 Task: Change the link text to "Schedule time with the client".
Action: Mouse pressed left at (839, 444)
Screenshot: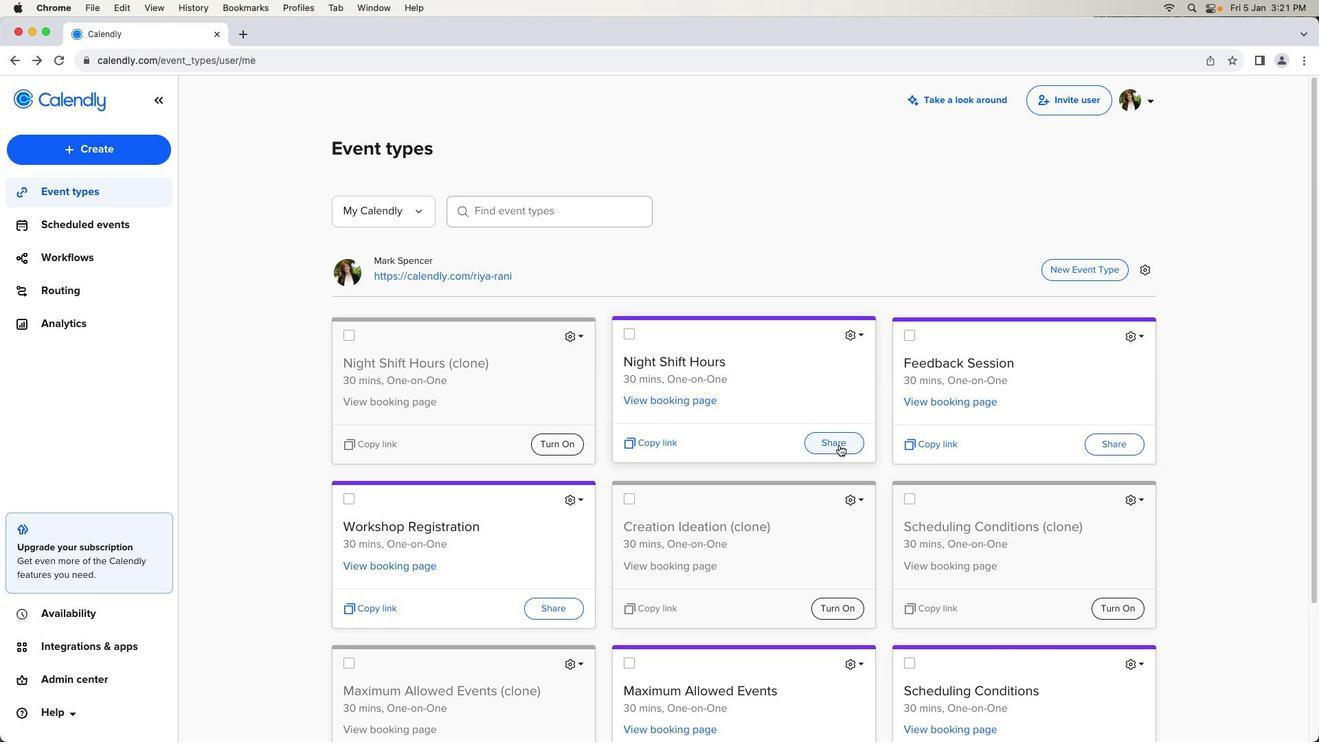 
Action: Mouse moved to (807, 208)
Screenshot: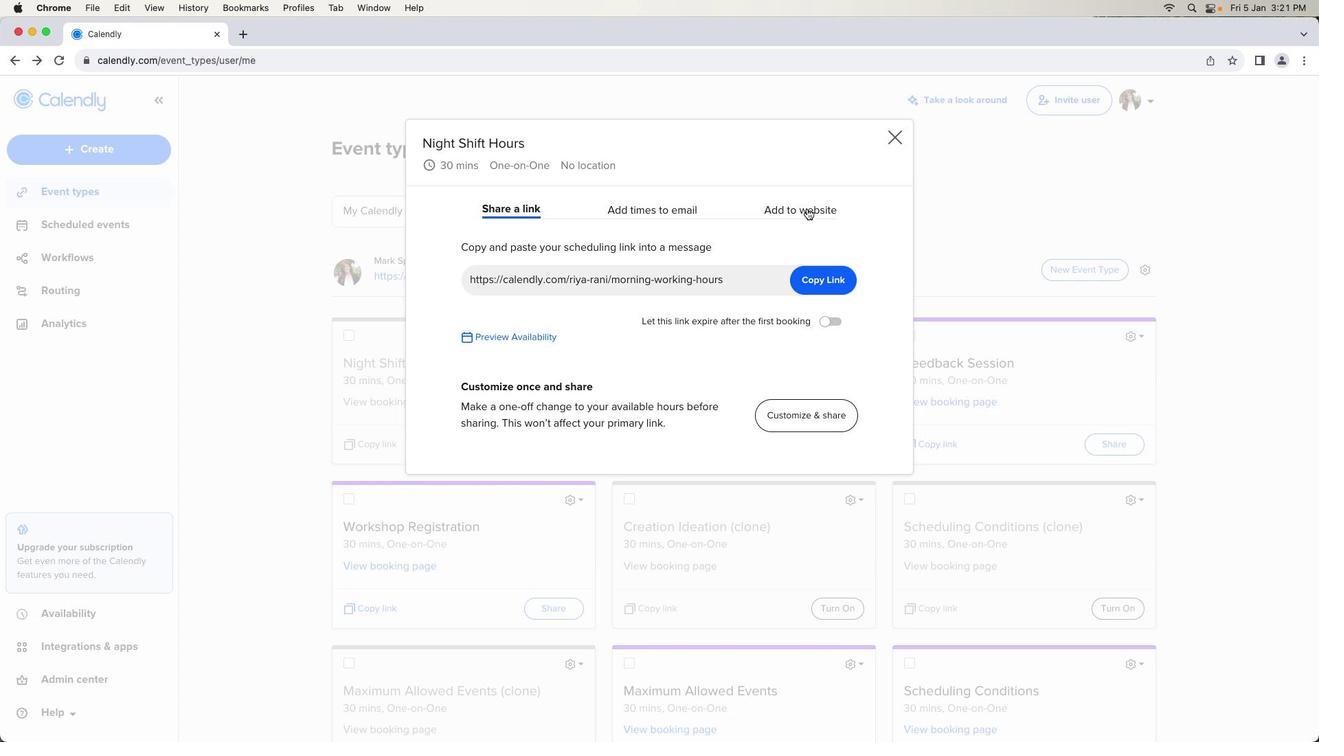 
Action: Mouse pressed left at (807, 208)
Screenshot: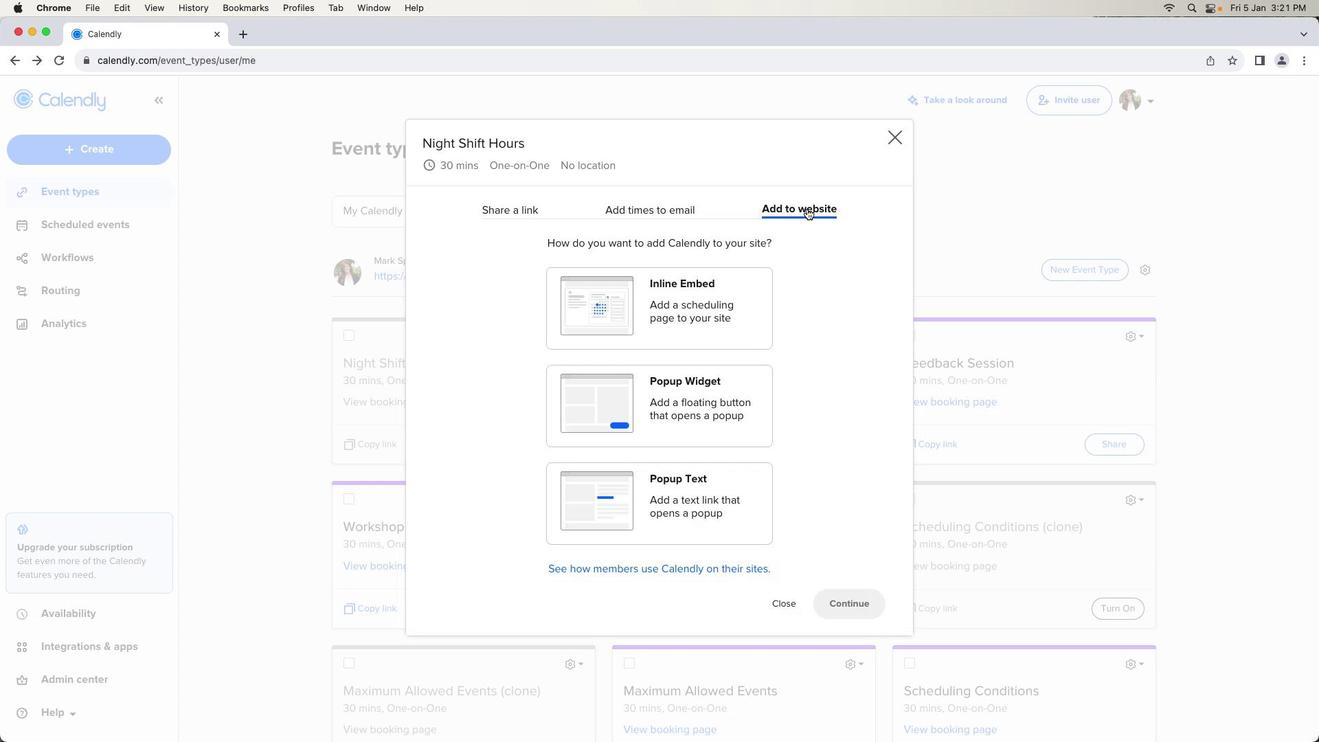 
Action: Mouse moved to (717, 487)
Screenshot: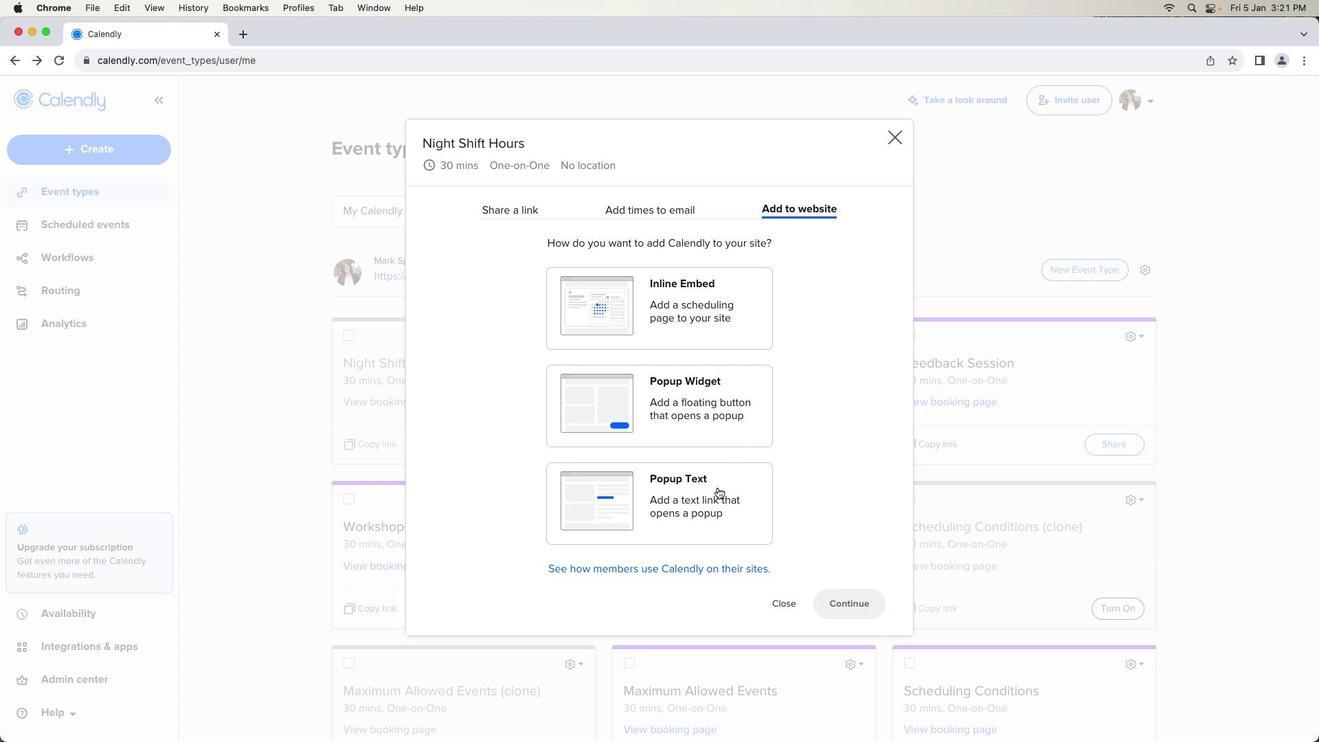 
Action: Mouse pressed left at (717, 487)
Screenshot: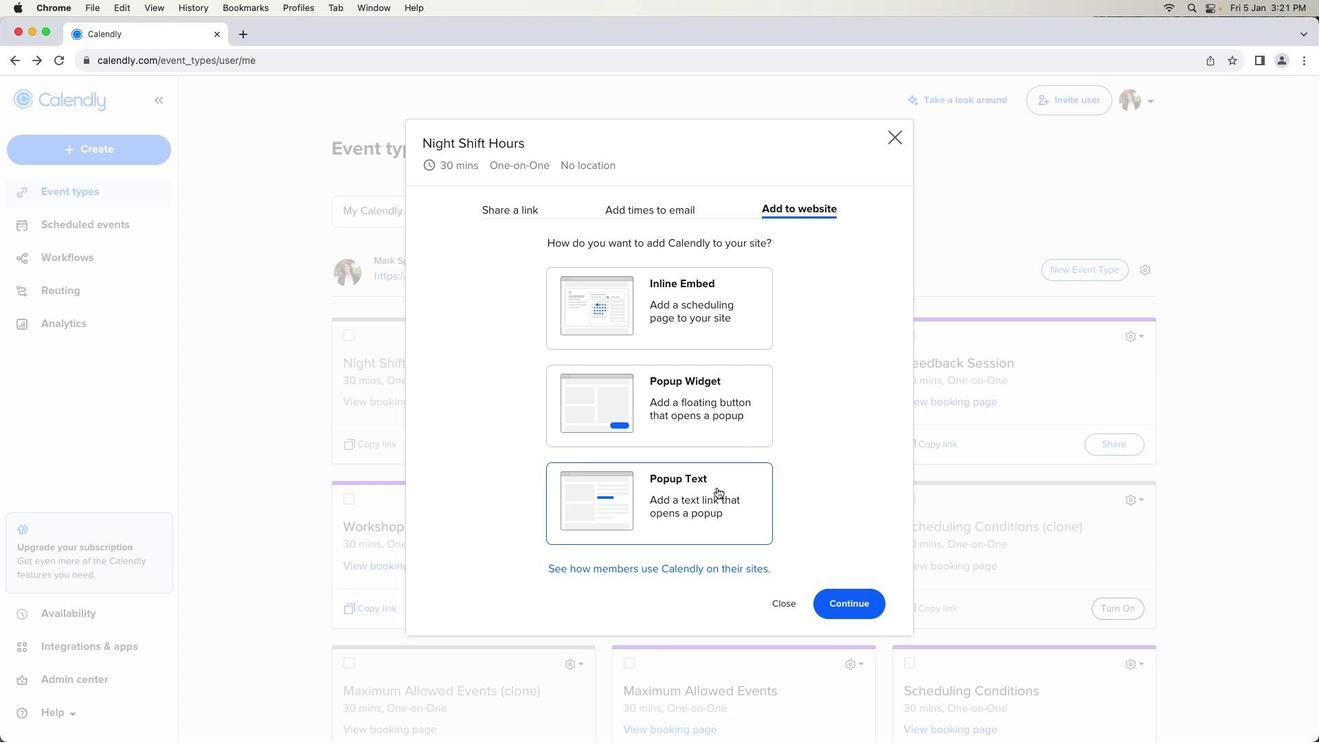 
Action: Mouse moved to (843, 604)
Screenshot: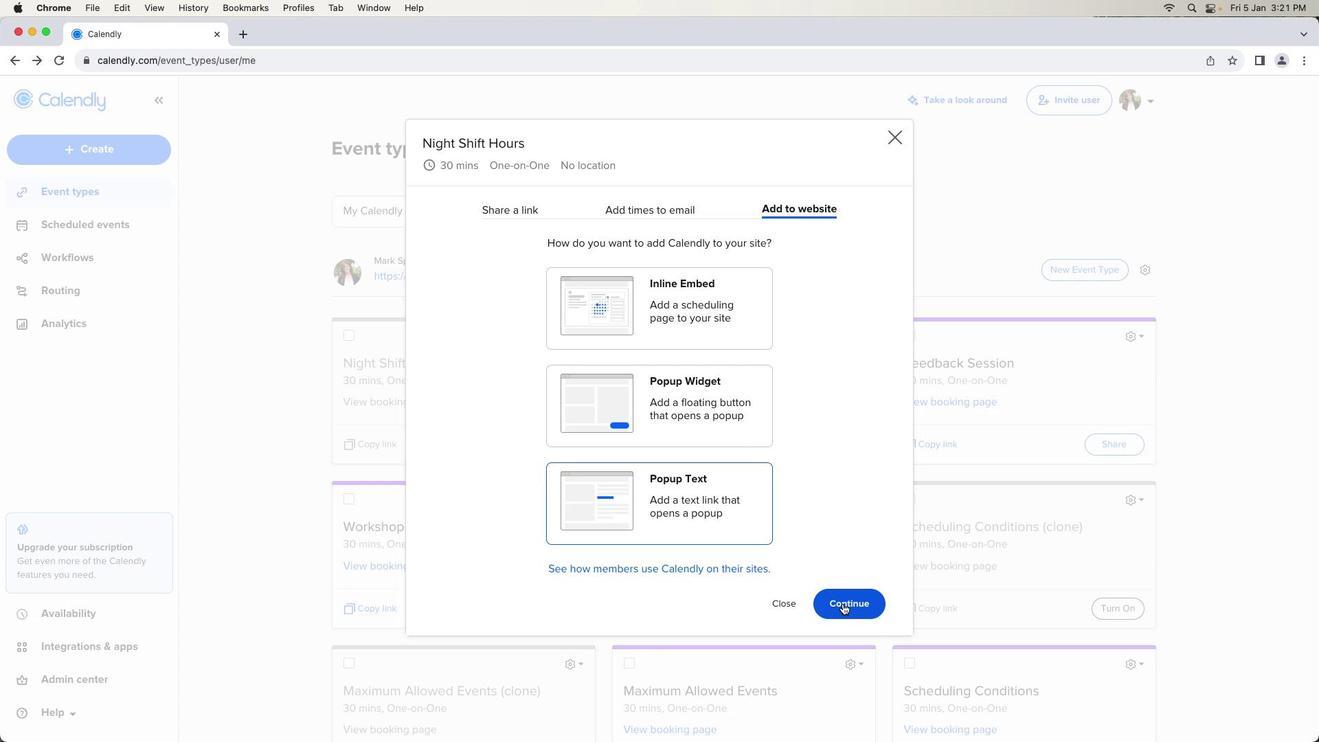 
Action: Mouse pressed left at (843, 604)
Screenshot: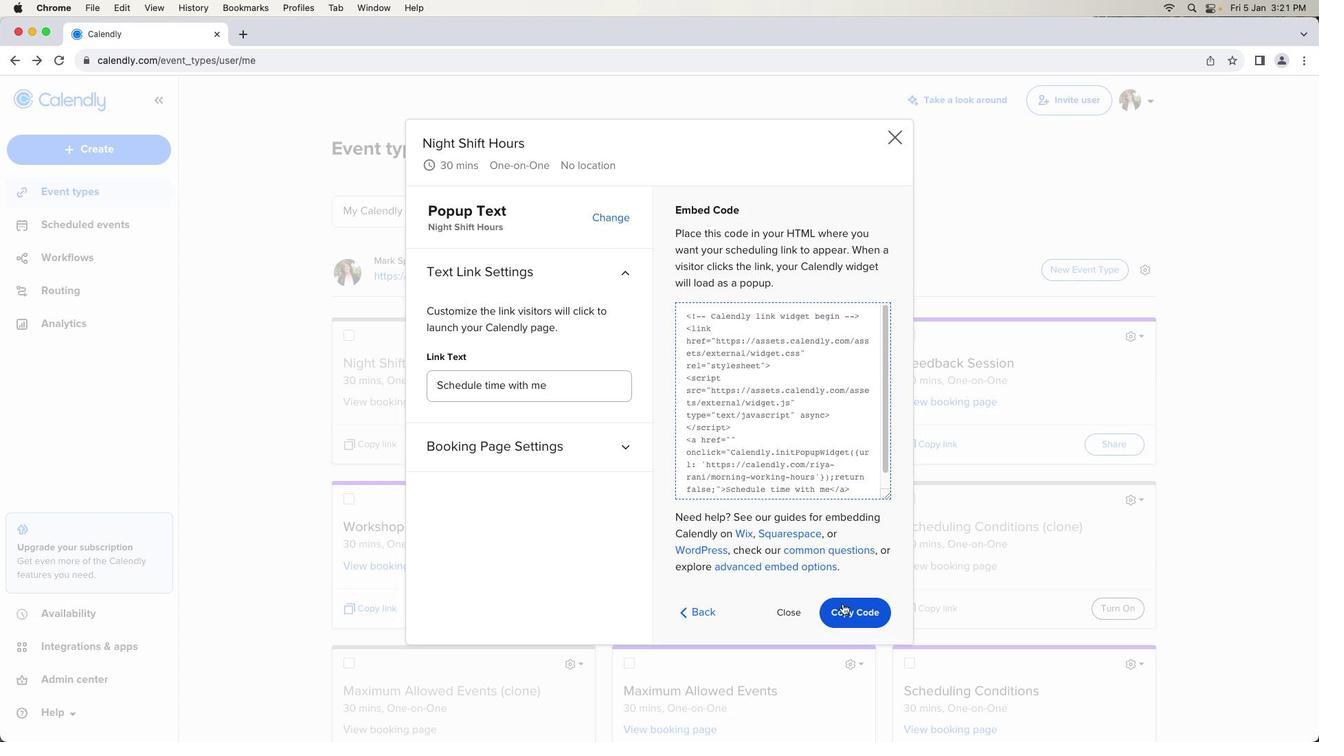 
Action: Mouse moved to (557, 386)
Screenshot: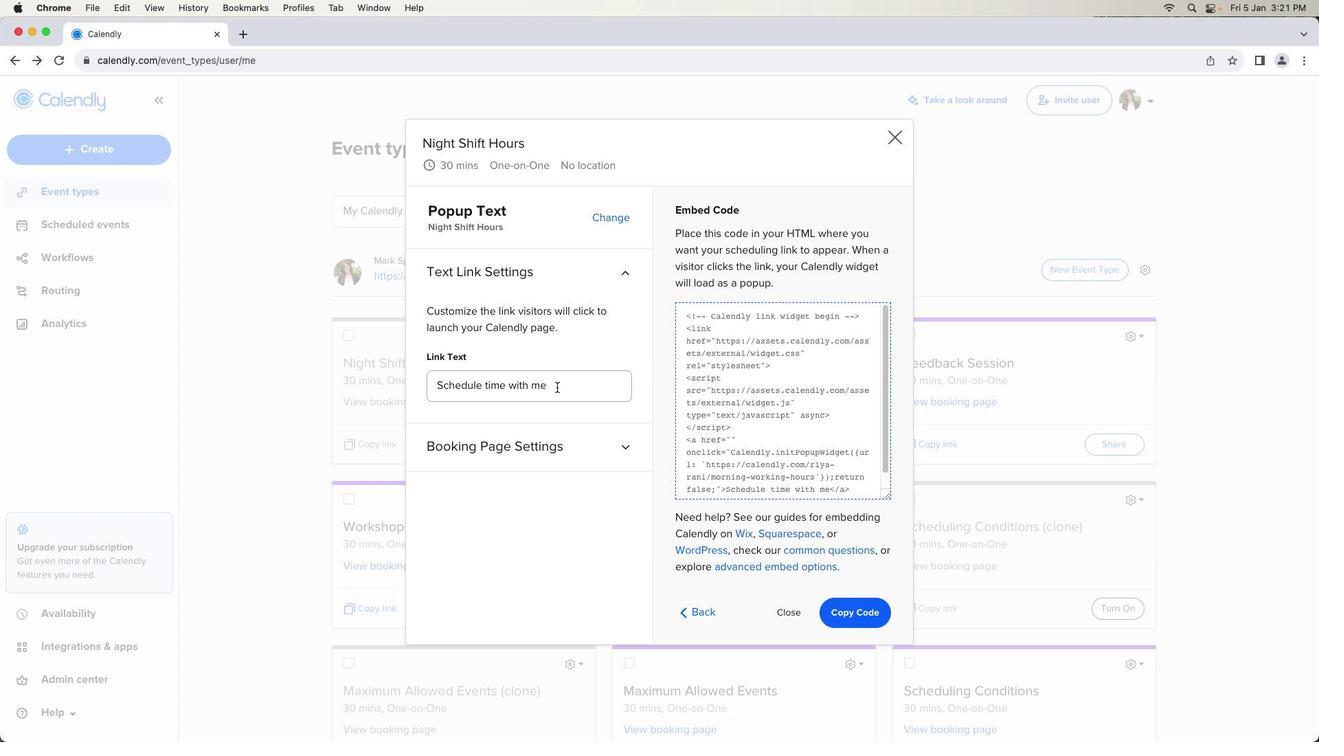 
Action: Mouse pressed left at (557, 386)
Screenshot: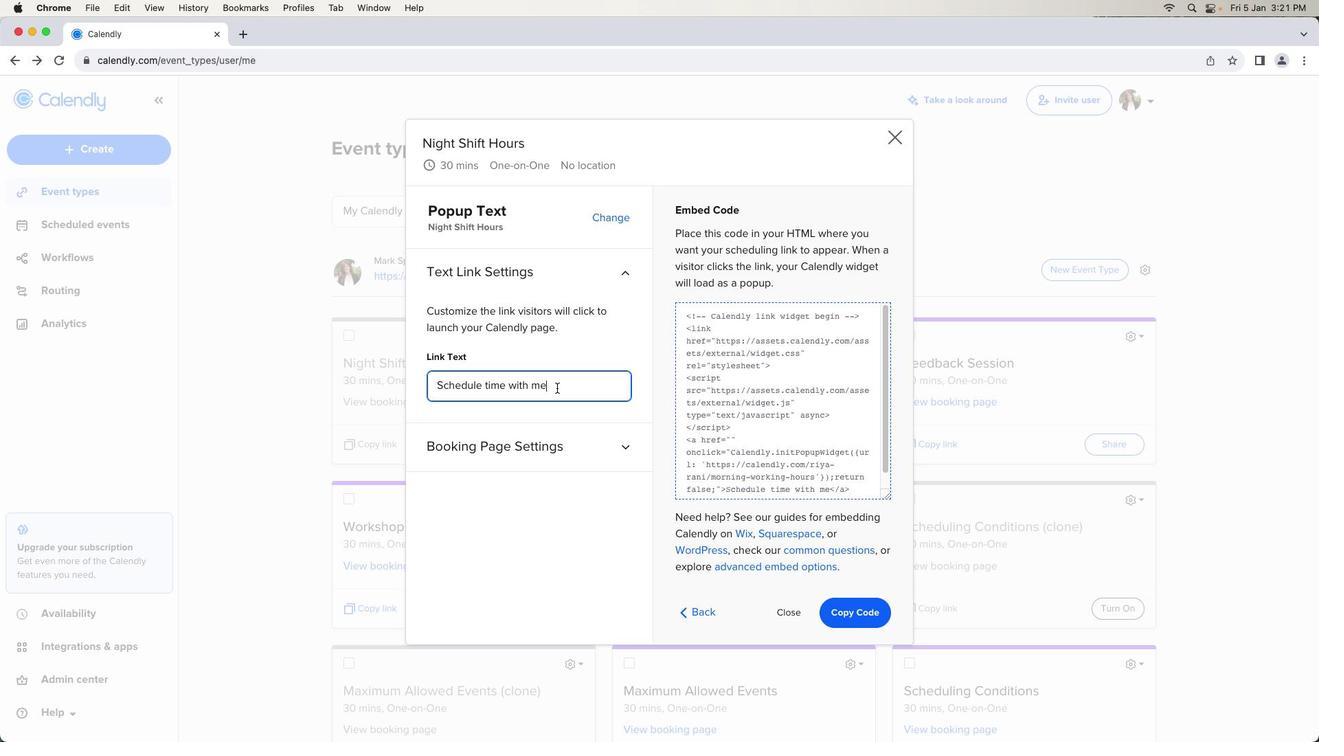 
Action: Mouse moved to (550, 401)
Screenshot: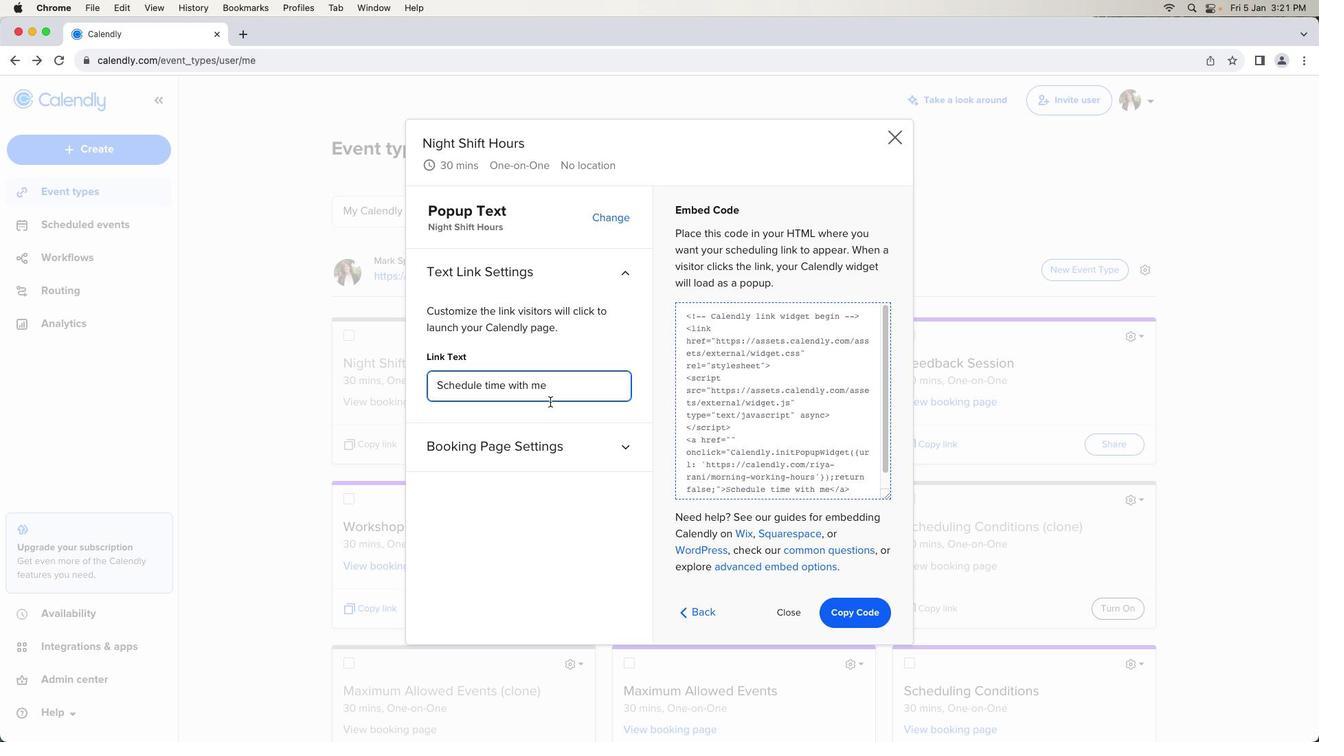 
Action: Key pressed Key.backspaceKey.backspace't''h''e'Key.space'c''l''i''e''n''t'
Screenshot: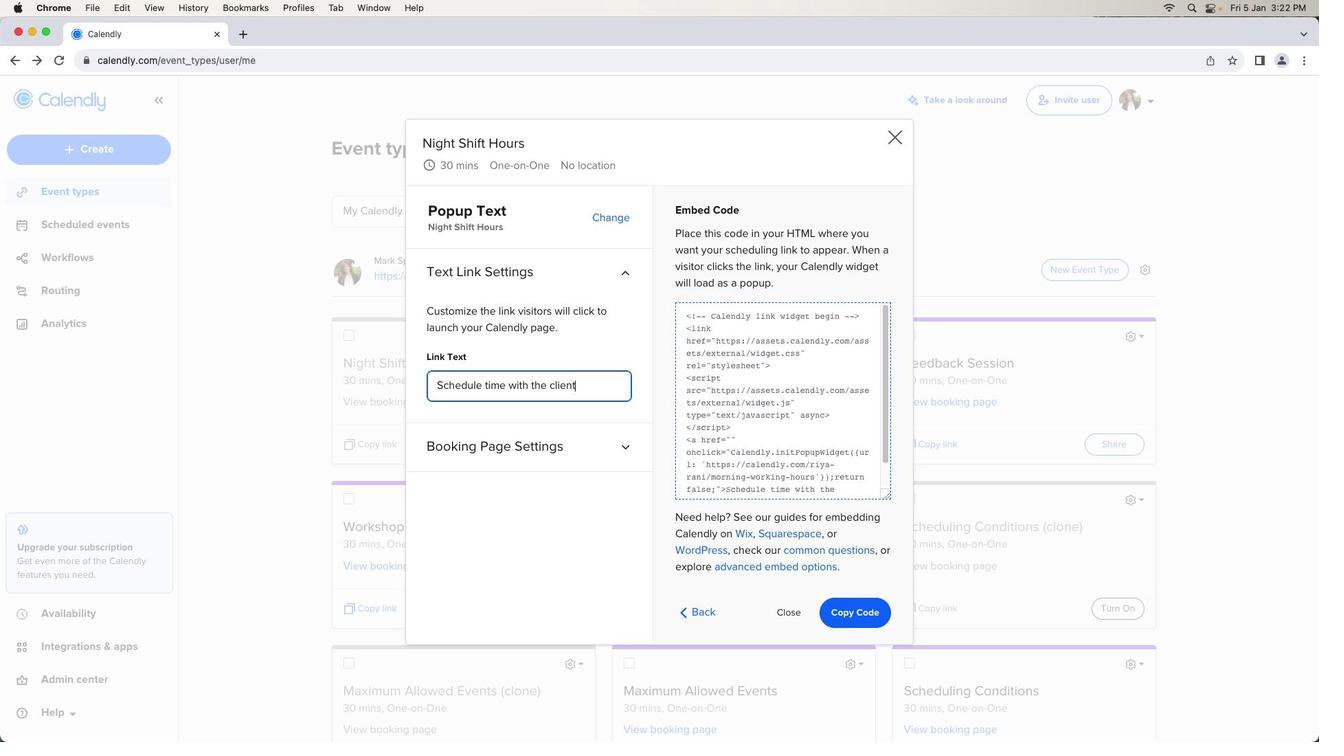 
Action: Mouse moved to (550, 504)
Screenshot: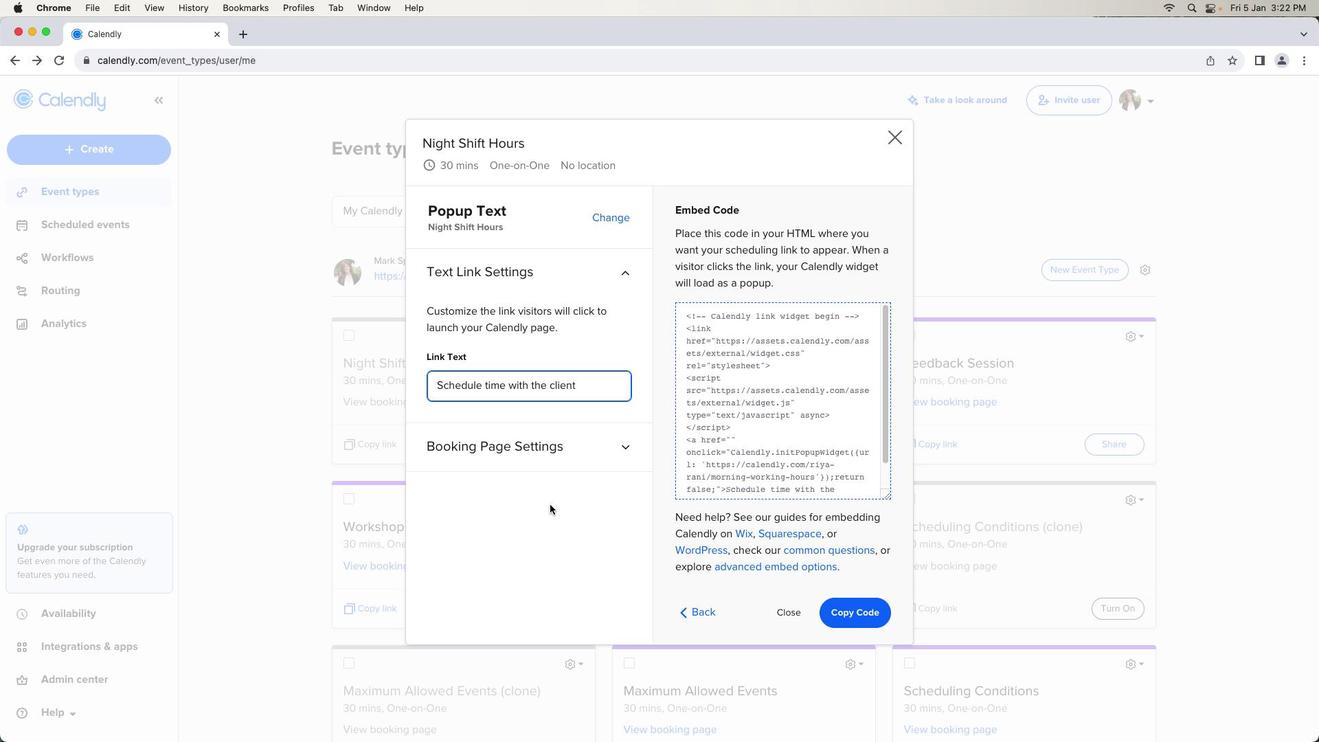 
Action: Key pressed Key.enter
Screenshot: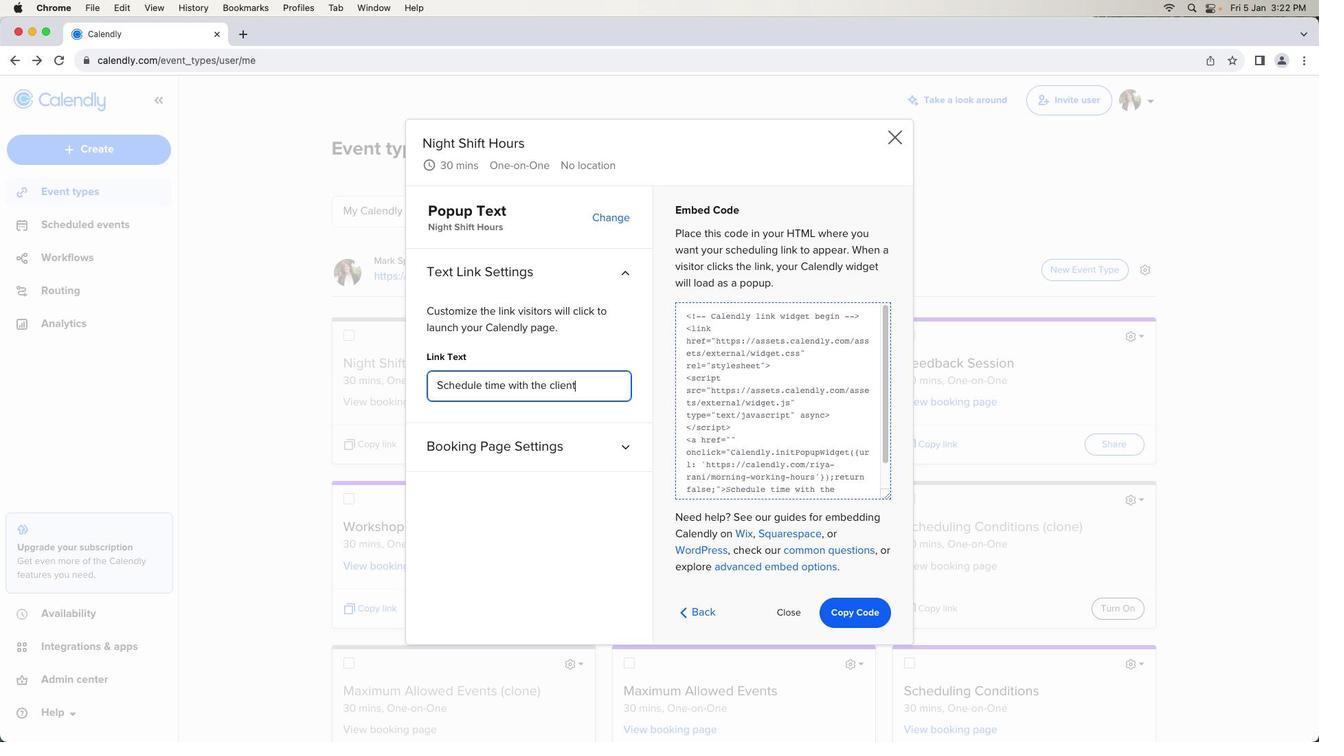 
Action: Mouse moved to (574, 502)
Screenshot: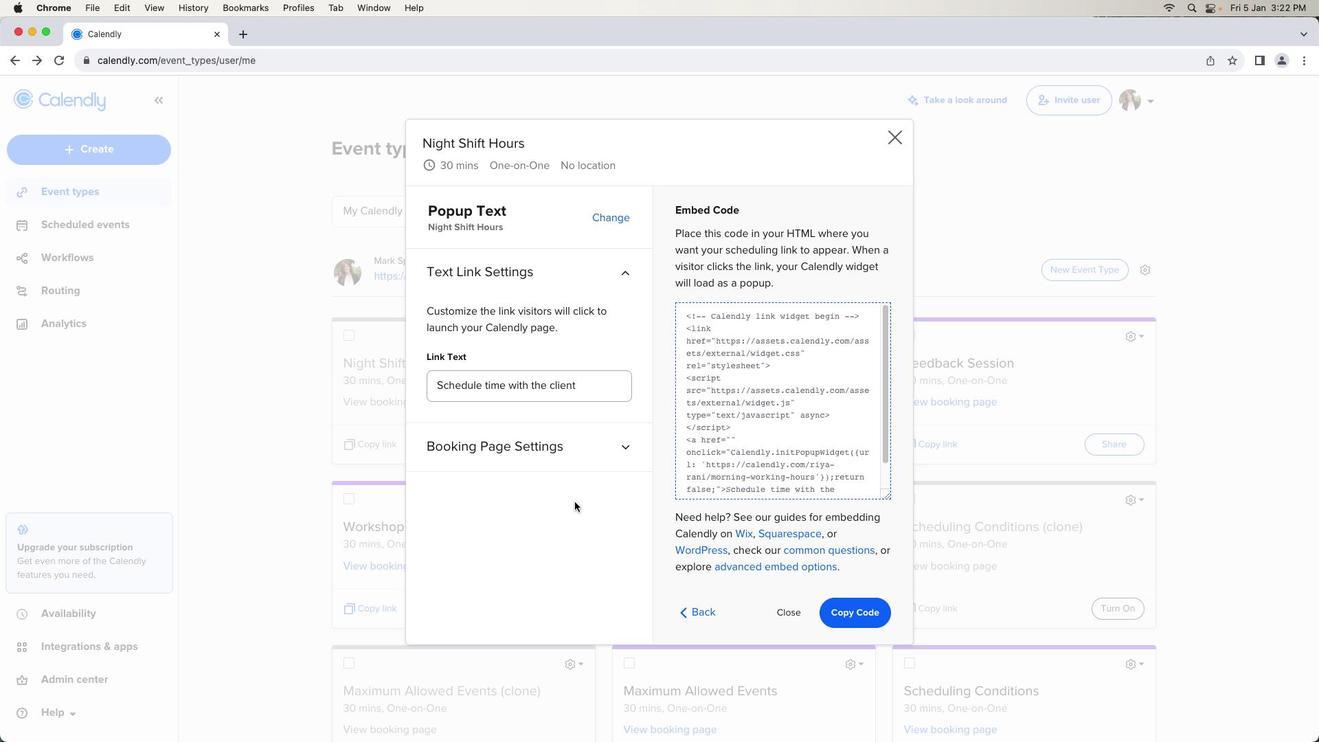 
Action: Mouse pressed left at (574, 502)
Screenshot: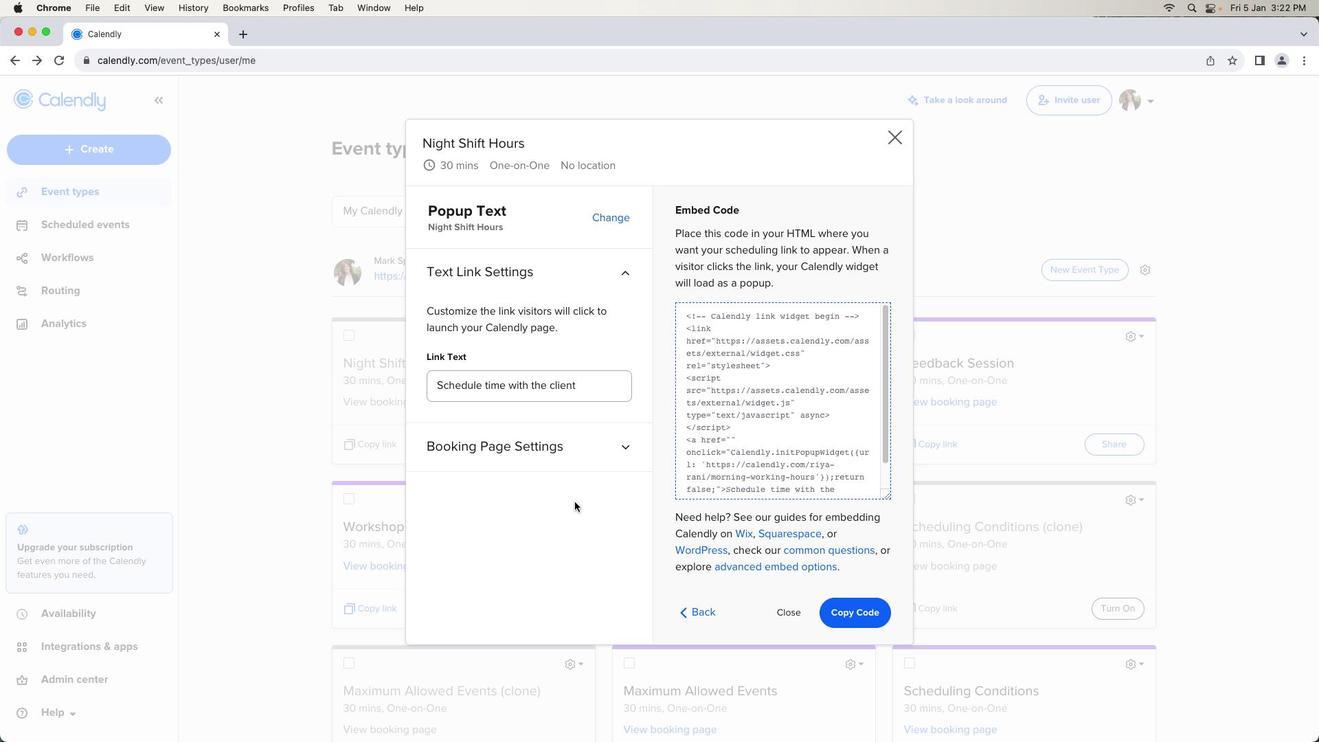 
Action: Mouse moved to (575, 501)
Screenshot: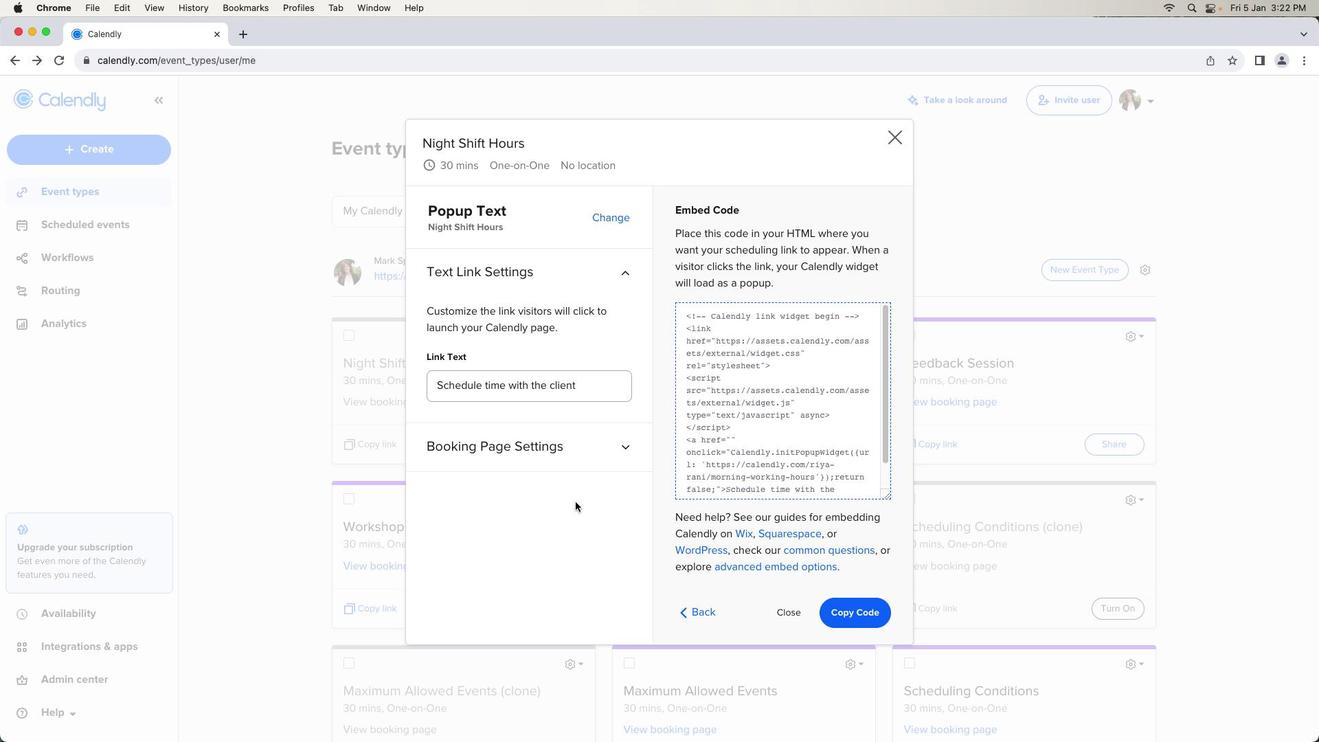 
